 Task: Use the formula "DGET" in spreadsheet "Project portfolio".
Action: Mouse moved to (675, 342)
Screenshot: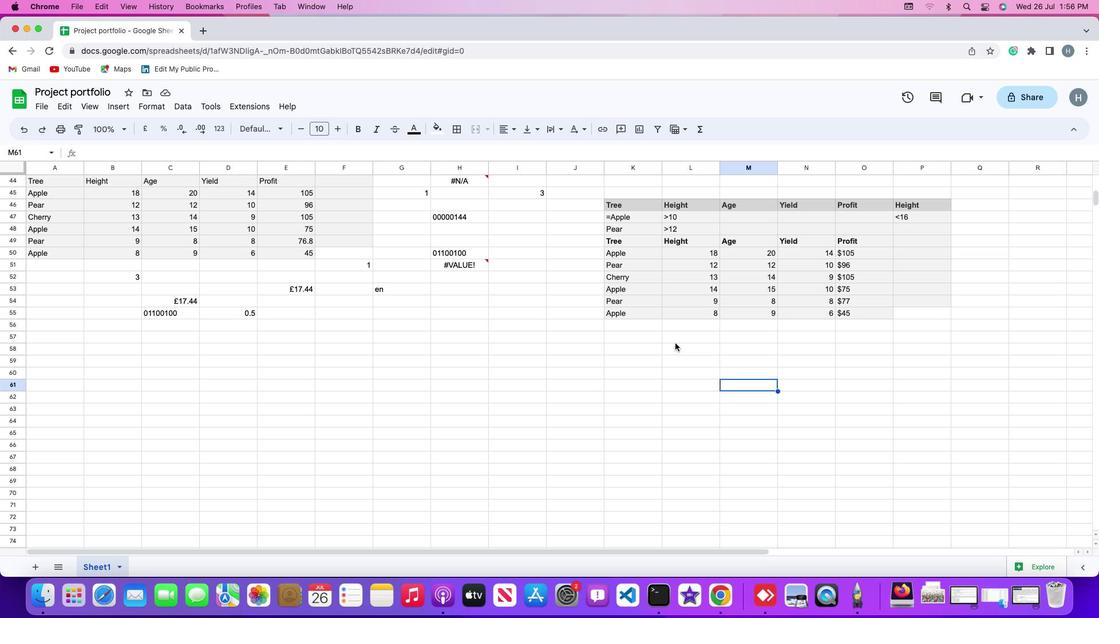 
Action: Mouse pressed left at (675, 342)
Screenshot: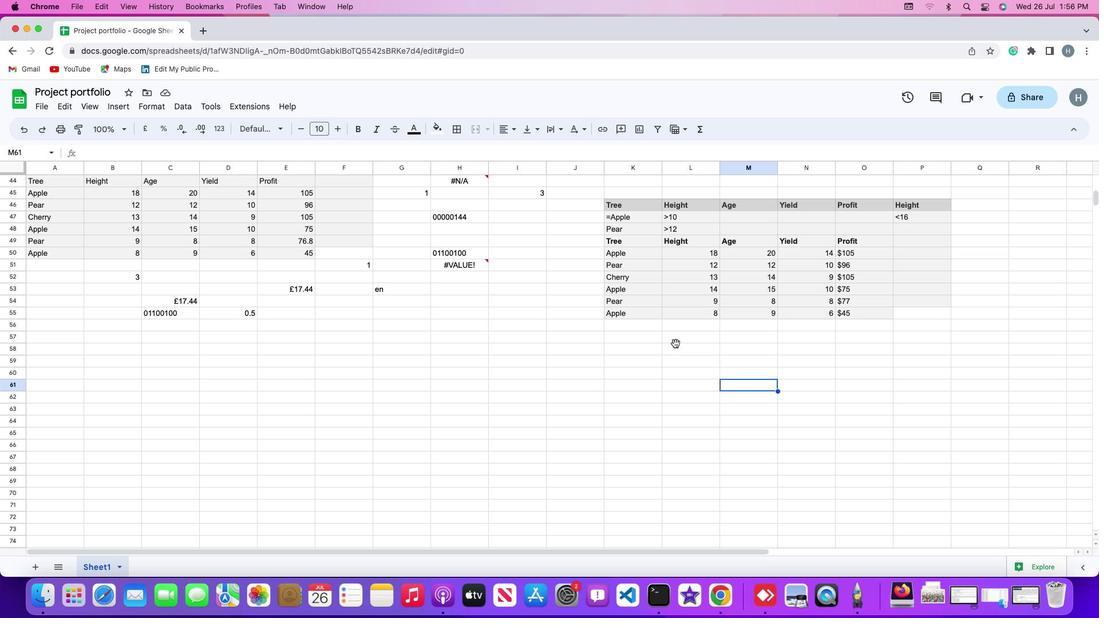 
Action: Mouse moved to (125, 108)
Screenshot: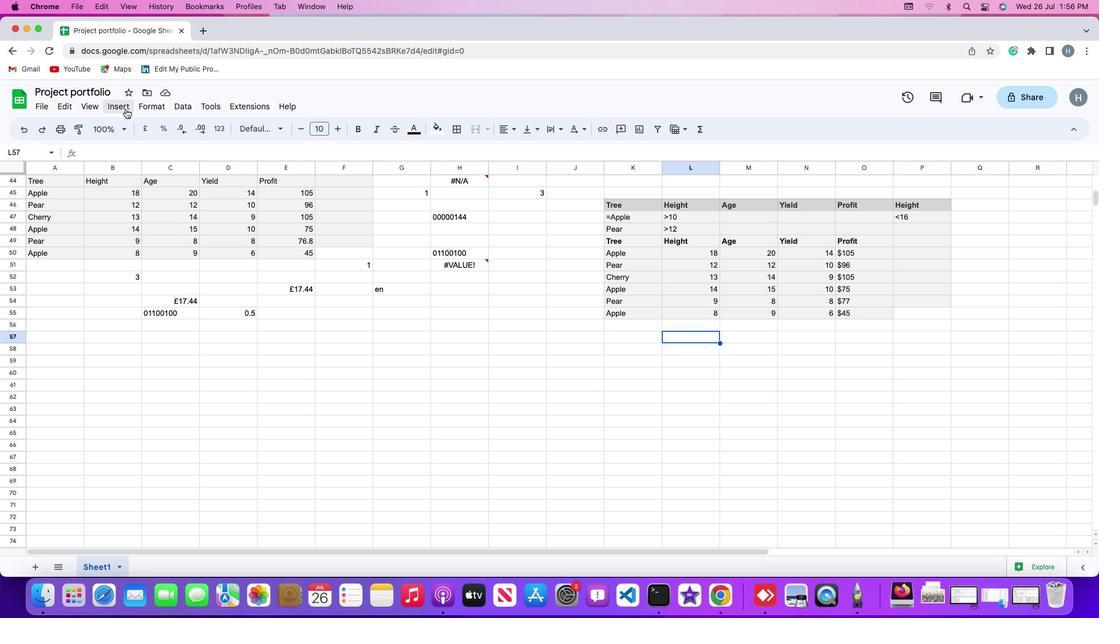
Action: Mouse pressed left at (125, 108)
Screenshot: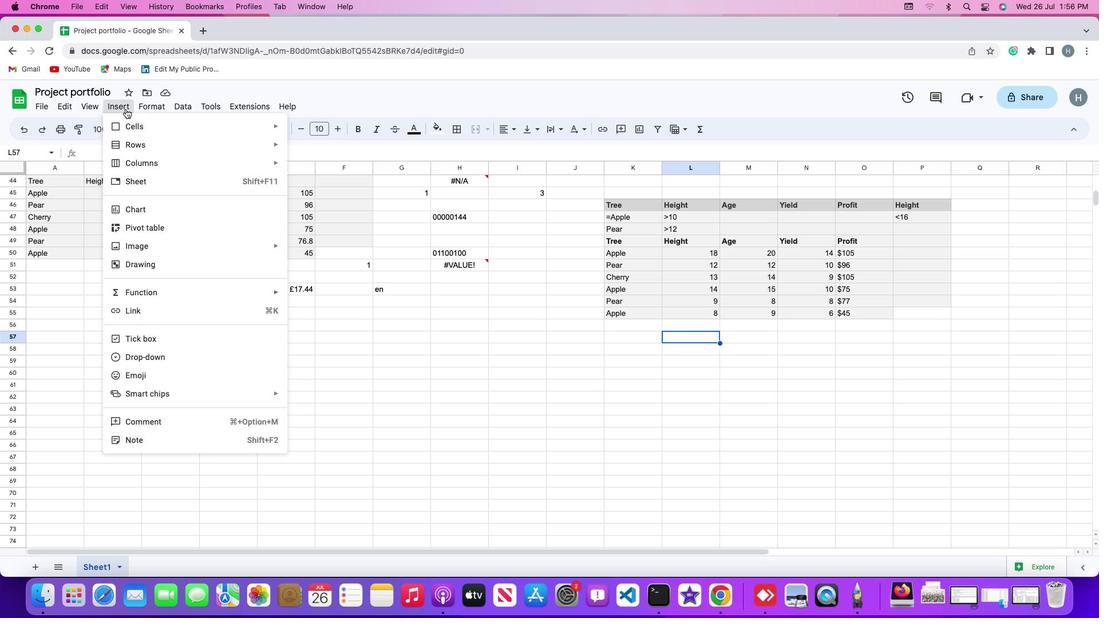 
Action: Mouse moved to (137, 293)
Screenshot: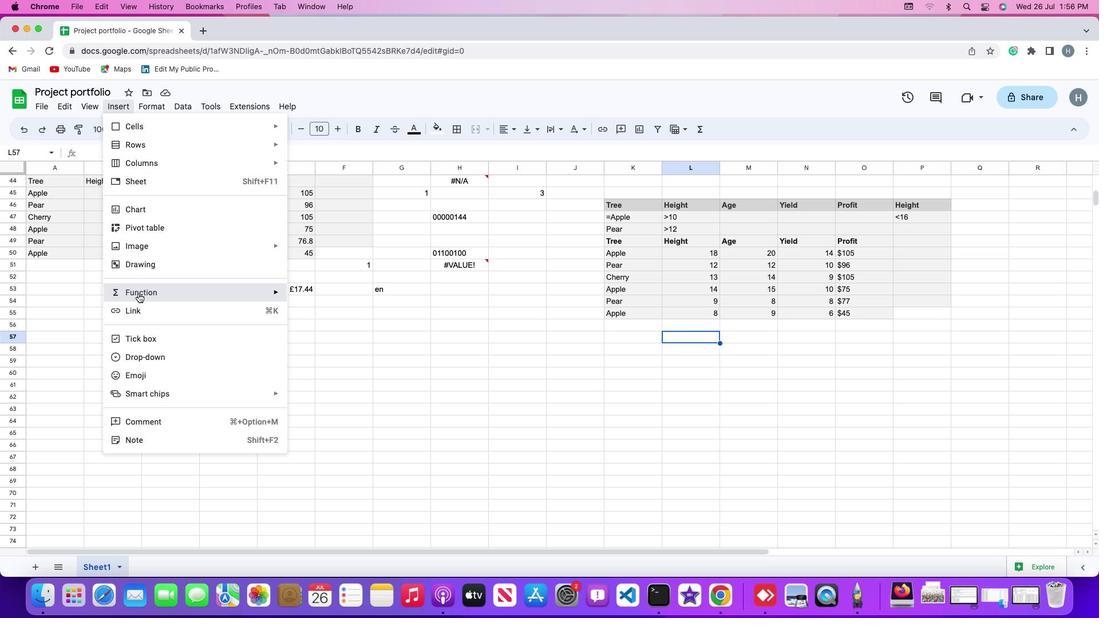 
Action: Mouse pressed left at (137, 293)
Screenshot: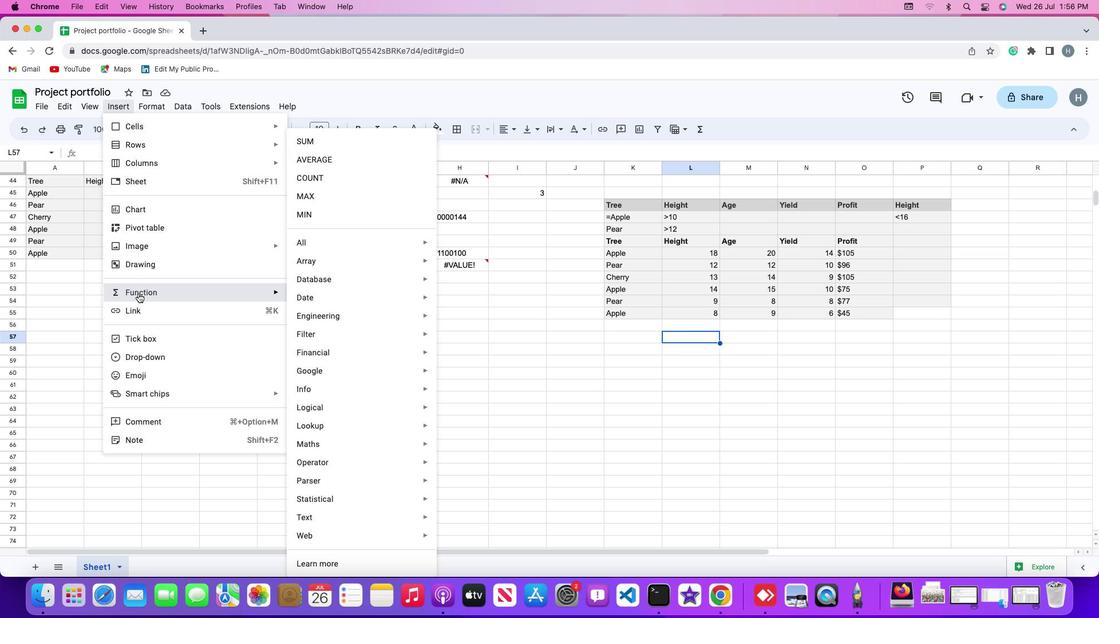 
Action: Mouse moved to (325, 236)
Screenshot: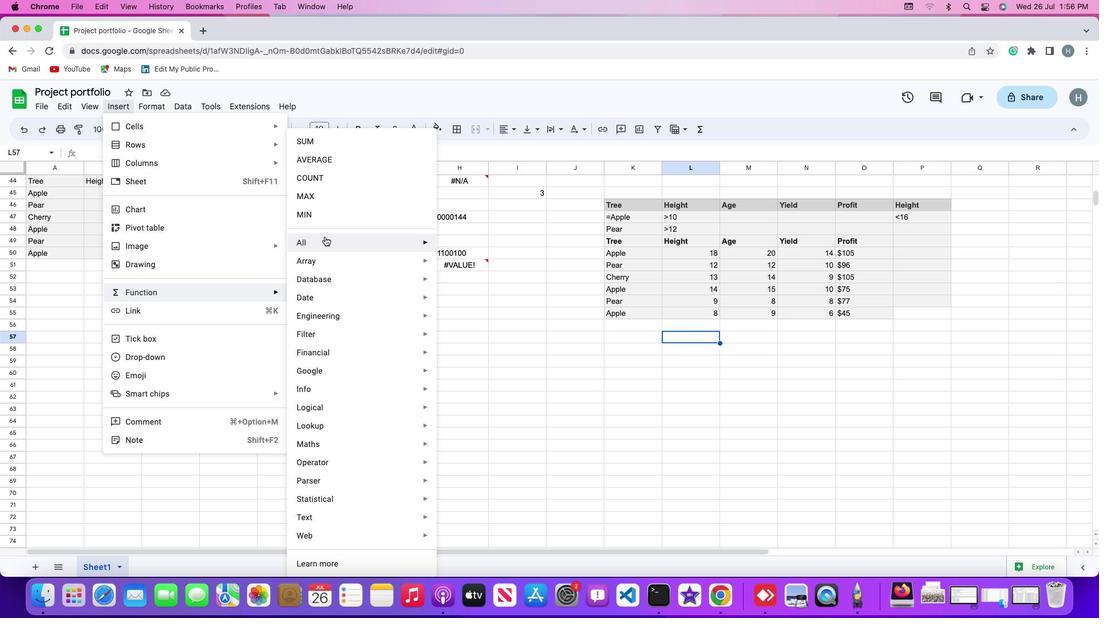 
Action: Mouse pressed left at (325, 236)
Screenshot: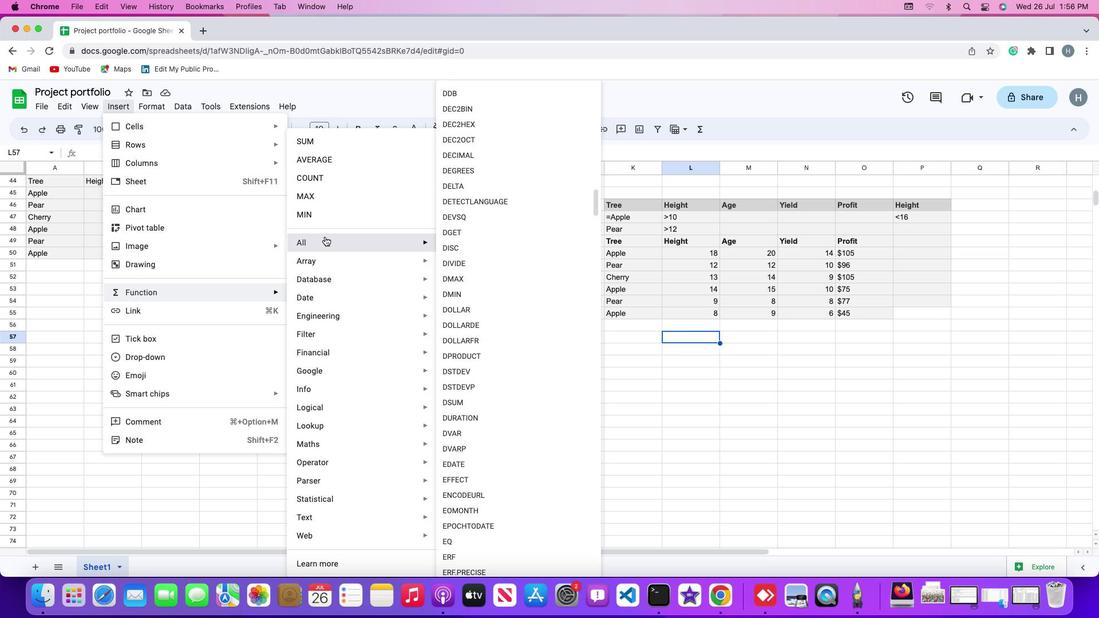 
Action: Mouse moved to (488, 235)
Screenshot: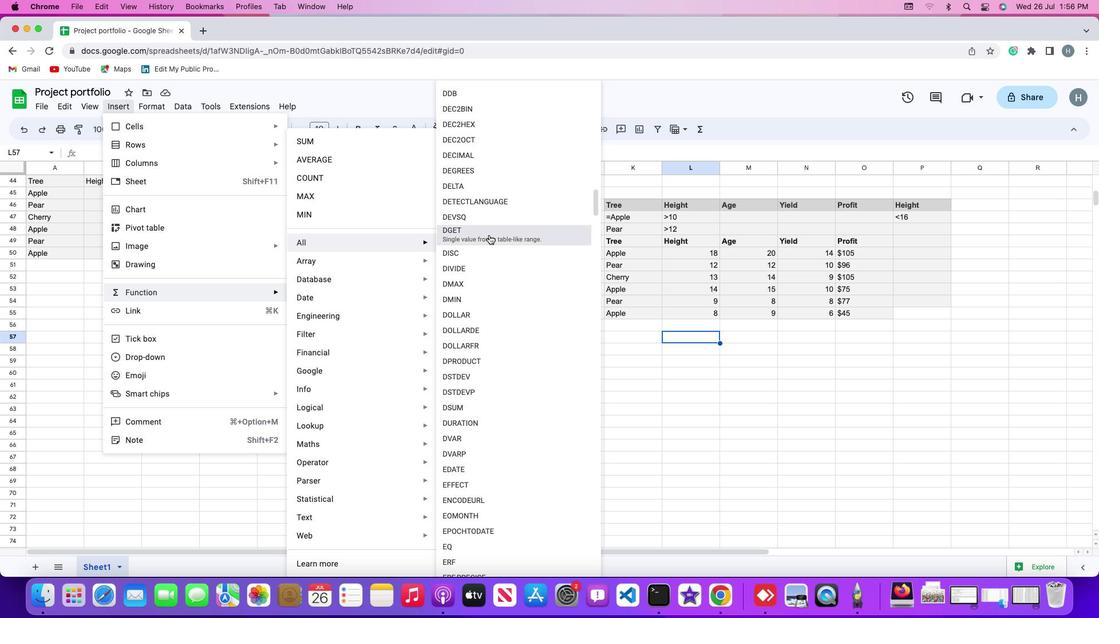 
Action: Mouse pressed left at (488, 235)
Screenshot: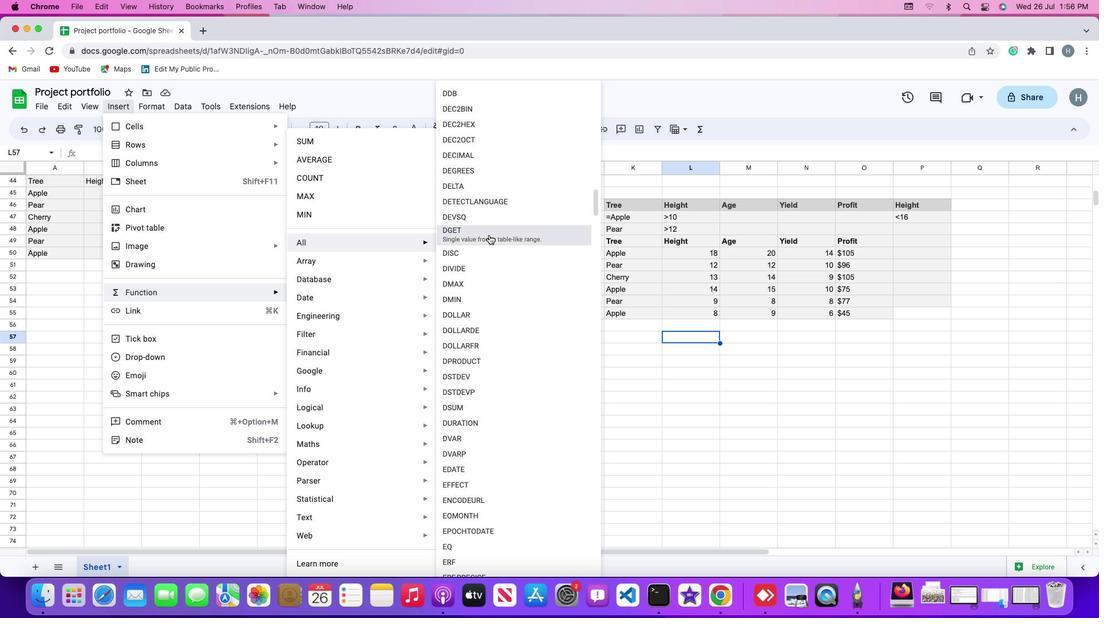 
Action: Mouse moved to (607, 240)
Screenshot: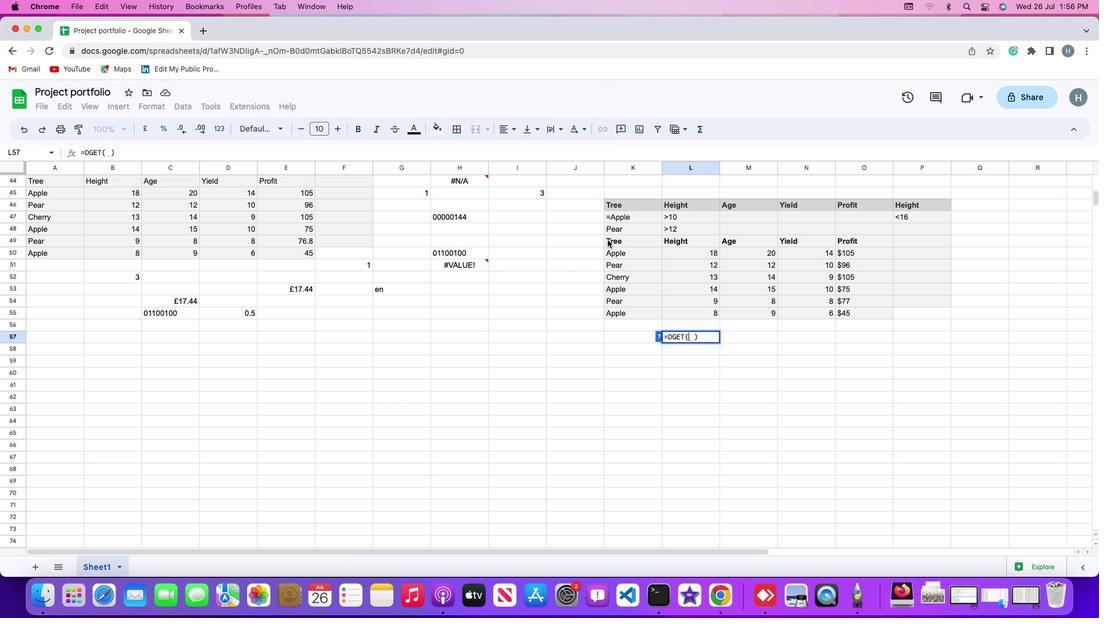 
Action: Mouse pressed left at (607, 240)
Screenshot: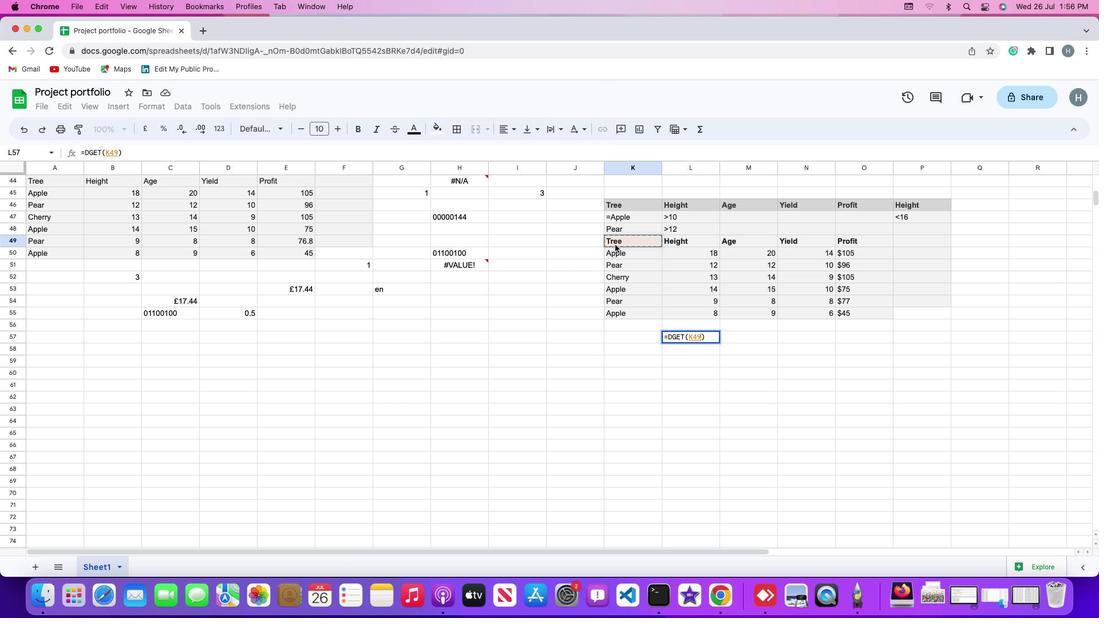 
Action: Mouse moved to (847, 313)
Screenshot: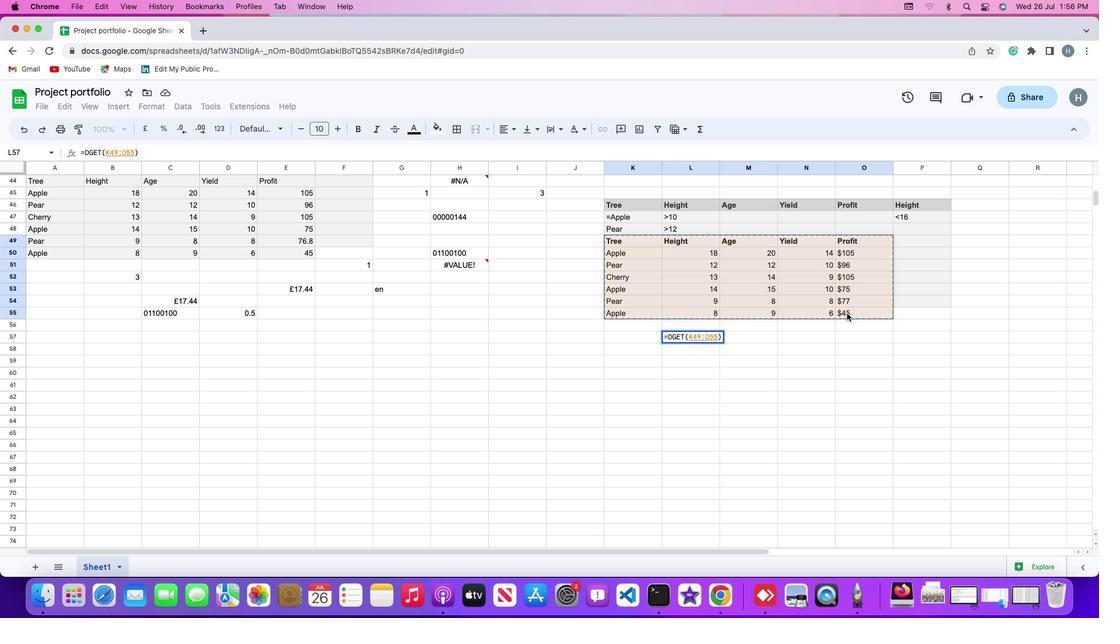 
Action: Key pressed ','Key.shift_r'"''y'
Screenshot: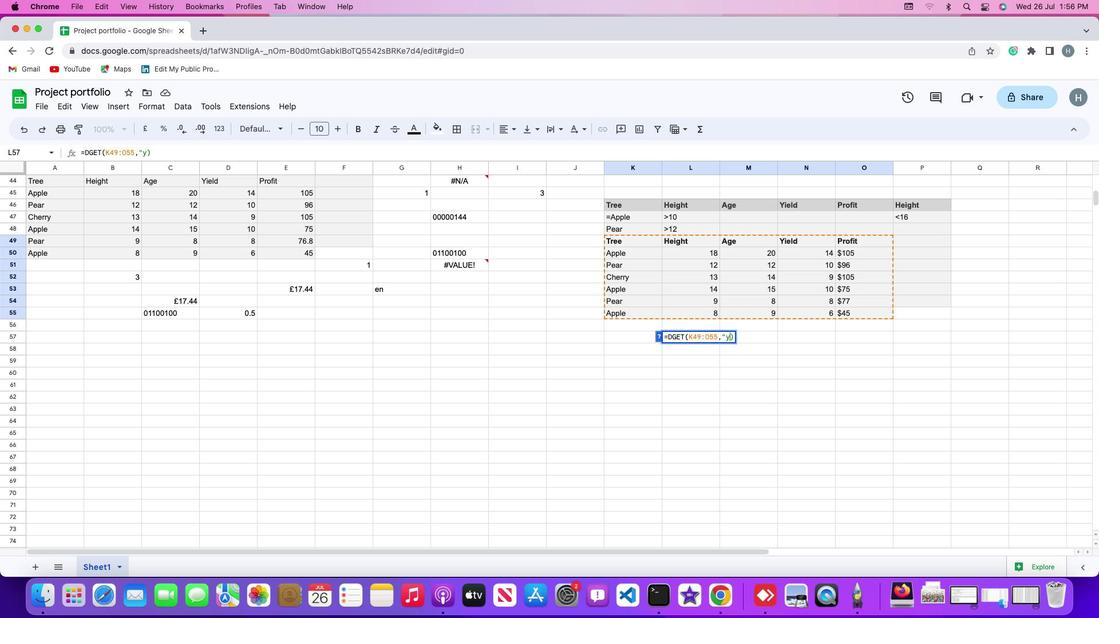 
Action: Mouse moved to (825, 302)
Screenshot: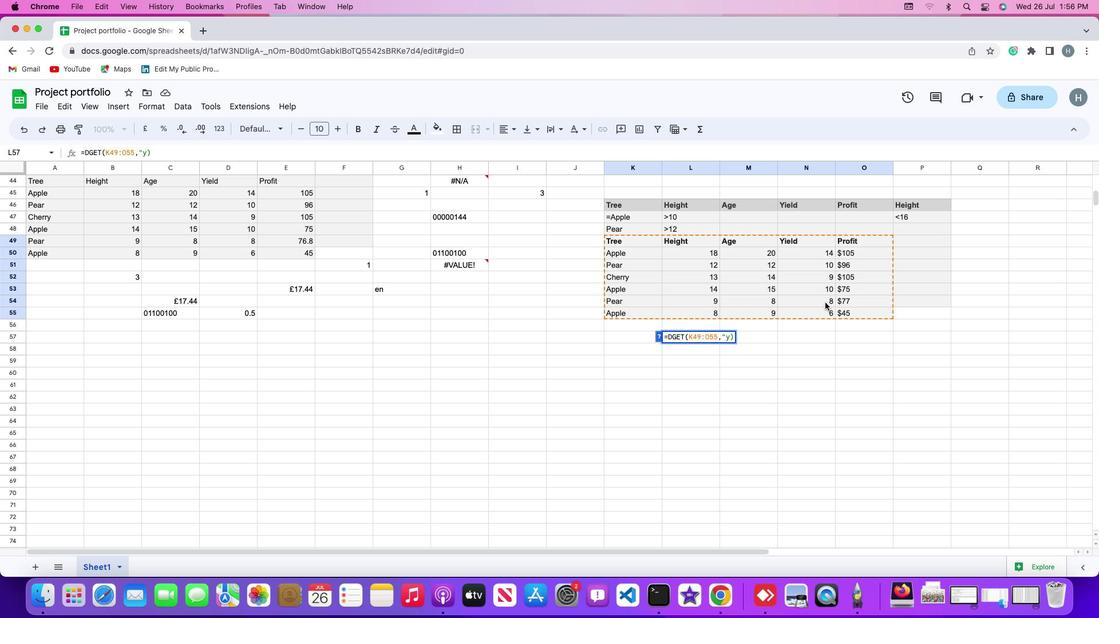 
Action: Key pressed 'i''e''l'
Screenshot: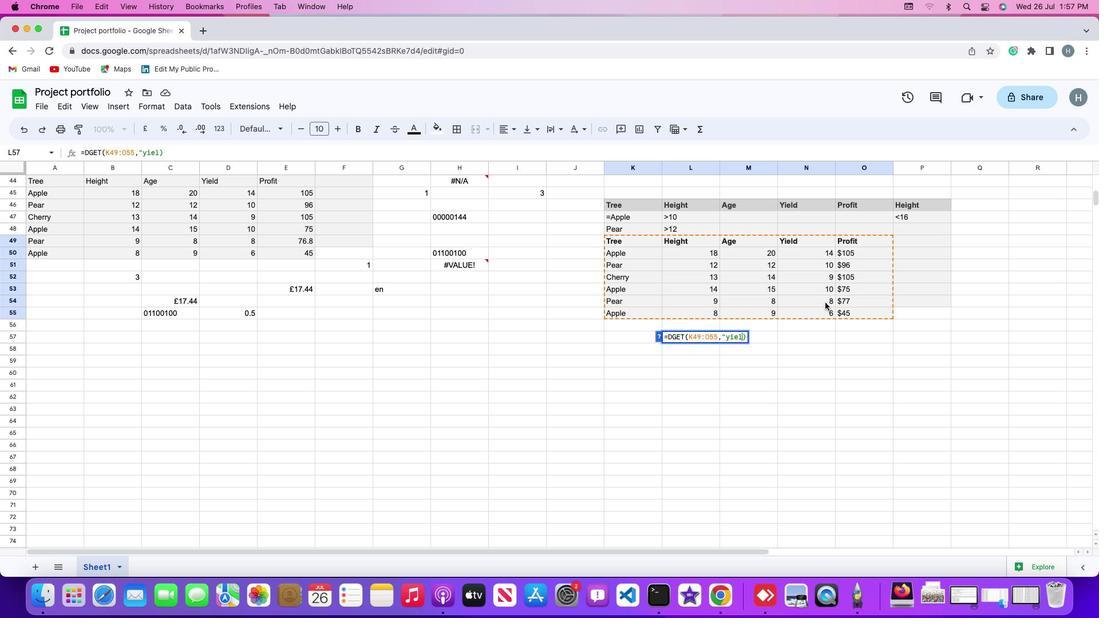 
Action: Mouse moved to (825, 302)
Screenshot: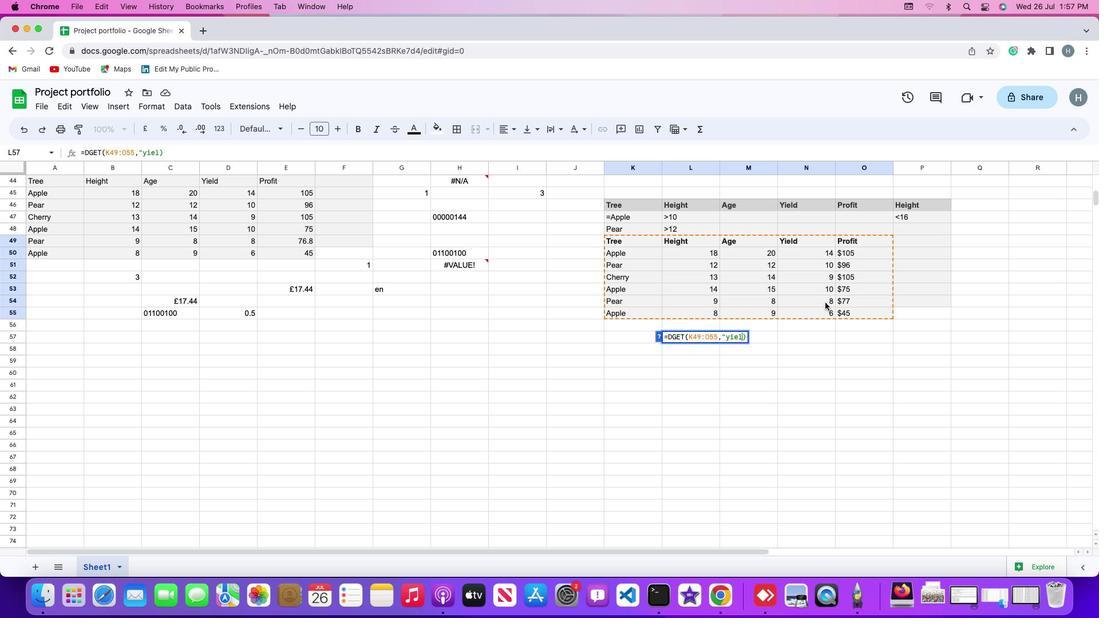 
Action: Key pressed 'd'Key.shift_r'"'','
Screenshot: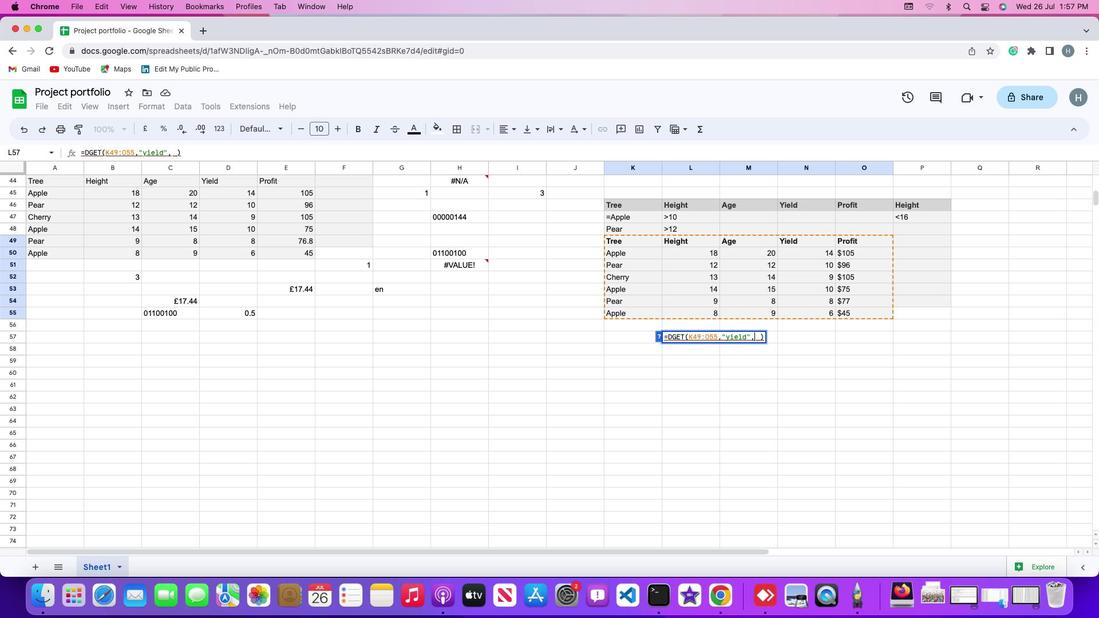 
Action: Mouse moved to (611, 204)
Screenshot: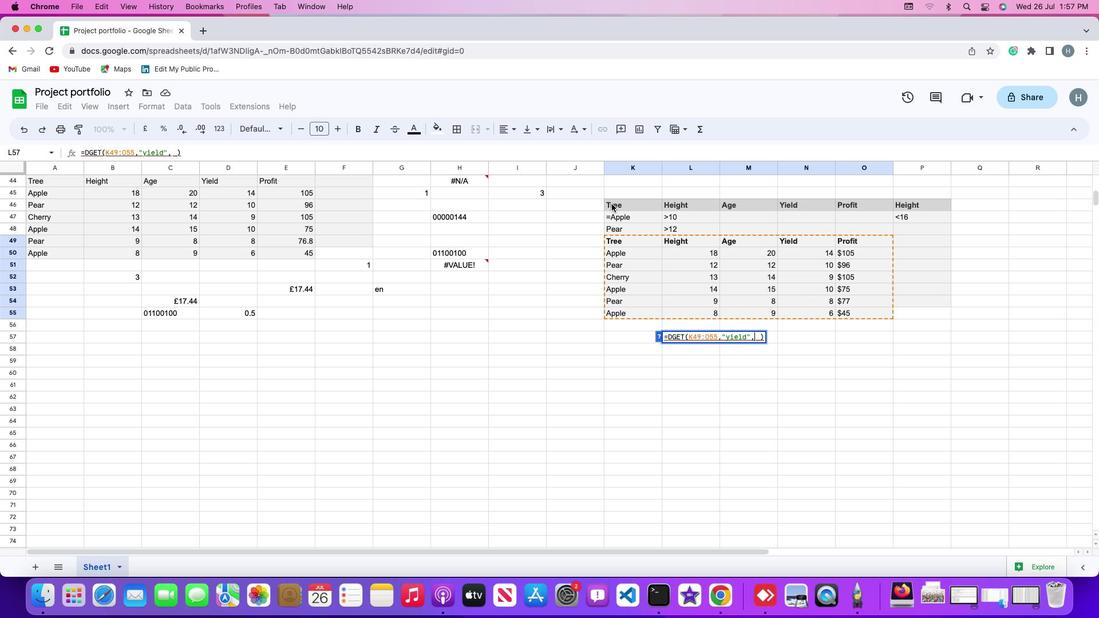 
Action: Mouse pressed left at (611, 204)
Screenshot: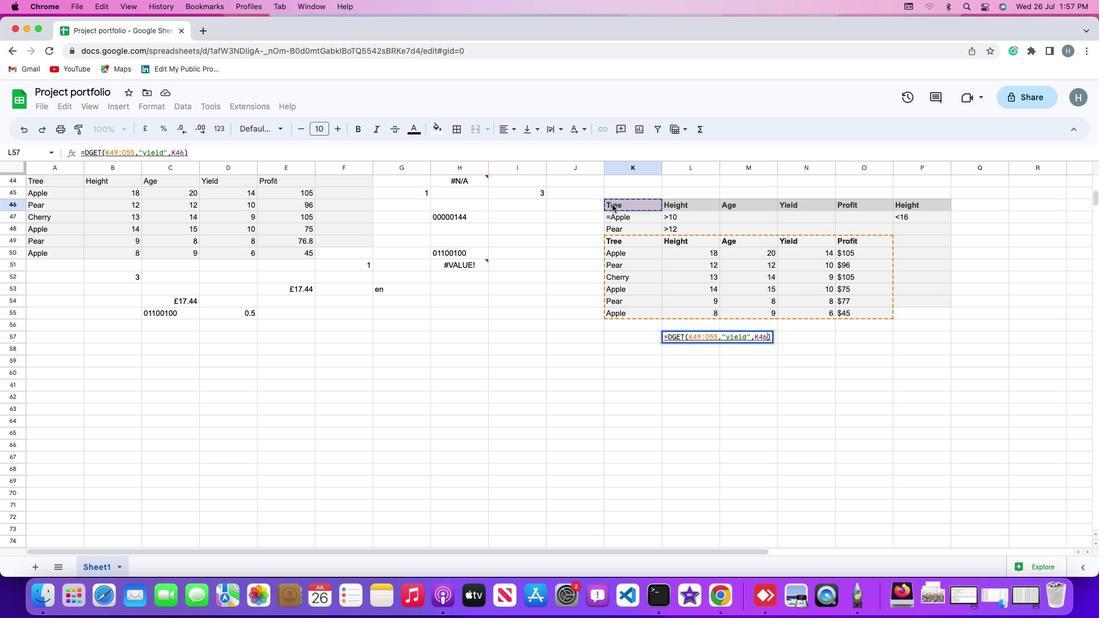 
Action: Mouse moved to (902, 222)
Screenshot: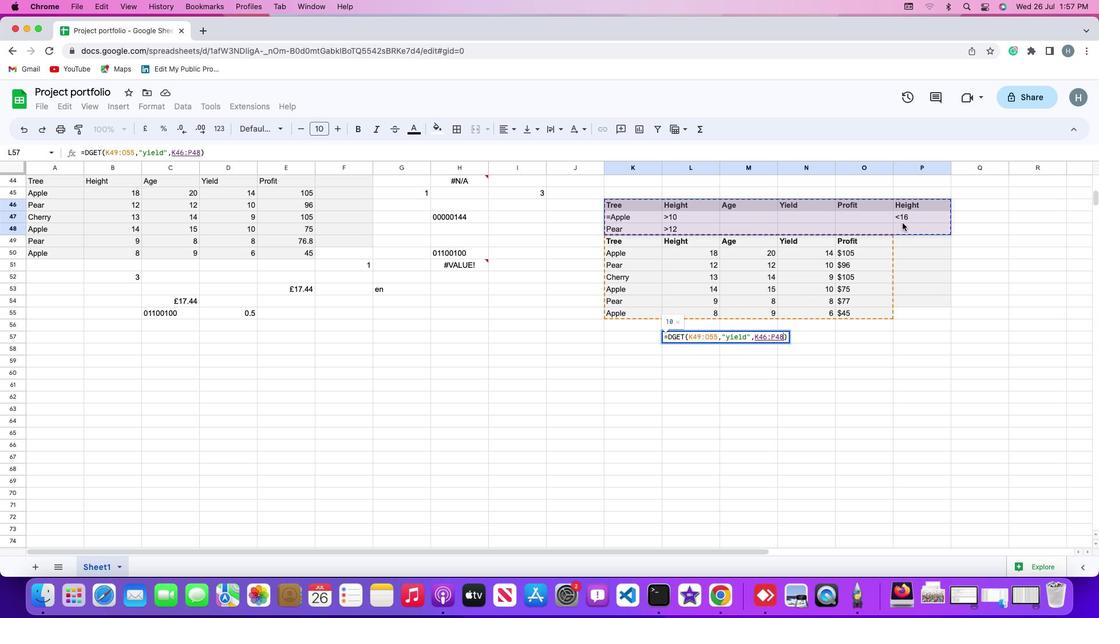 
Action: Key pressed Key.enter
Screenshot: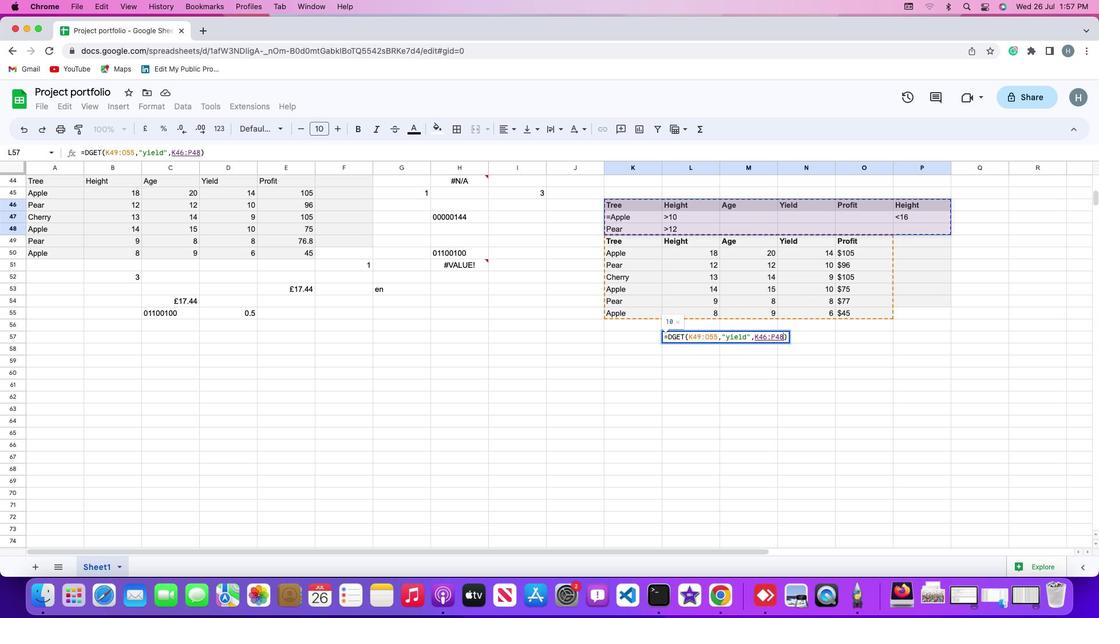 
Action: Mouse moved to (902, 222)
Screenshot: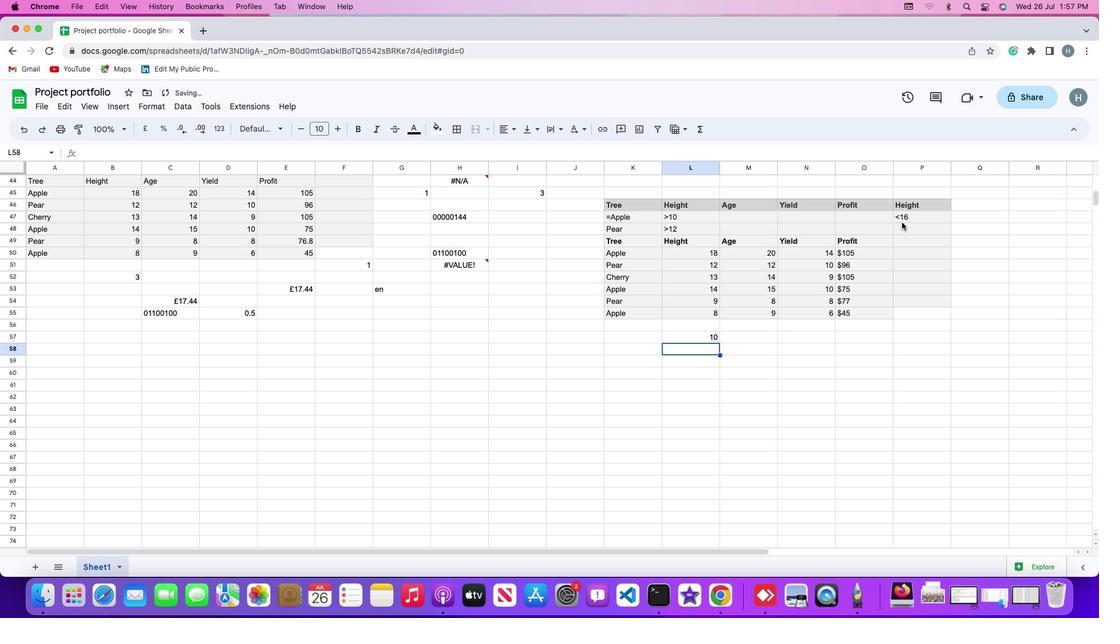 
